 Task: Select the ignore option in the lint unknown vendor specific properties.
Action: Mouse moved to (10, 488)
Screenshot: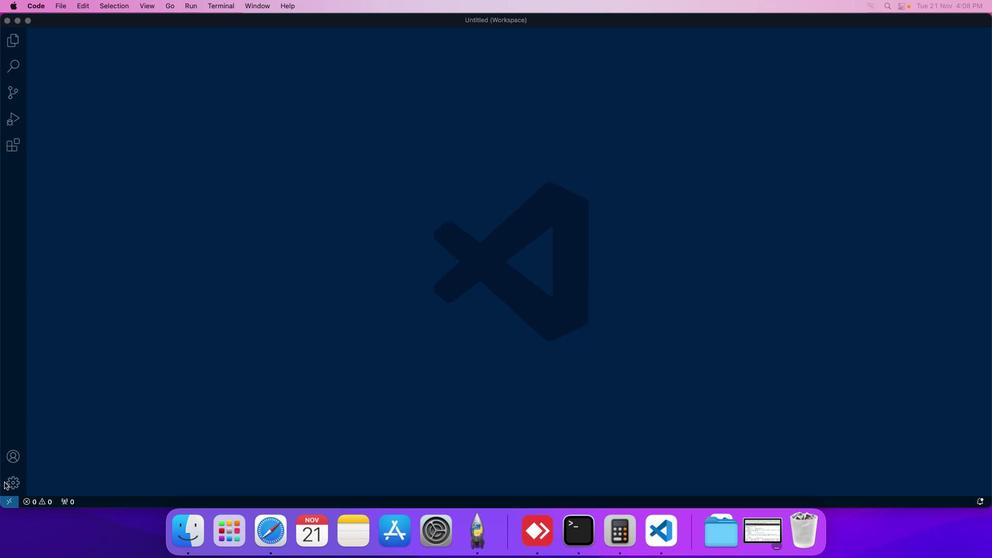 
Action: Mouse pressed left at (10, 488)
Screenshot: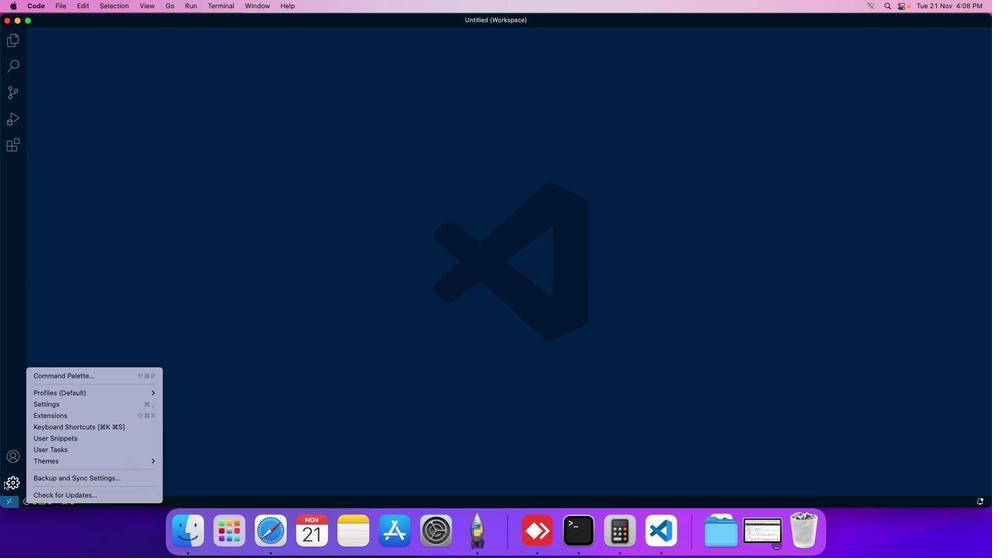 
Action: Mouse moved to (57, 411)
Screenshot: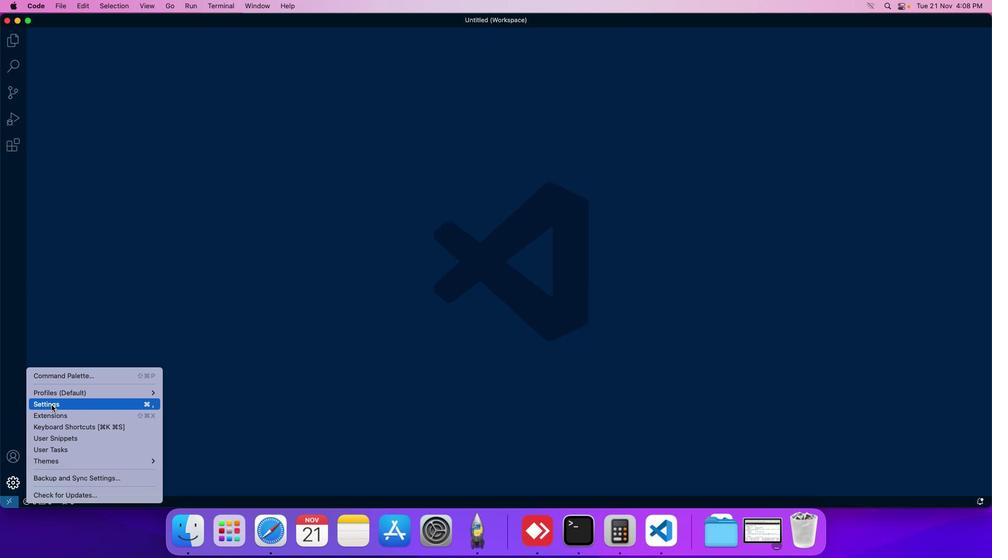 
Action: Mouse pressed left at (57, 411)
Screenshot: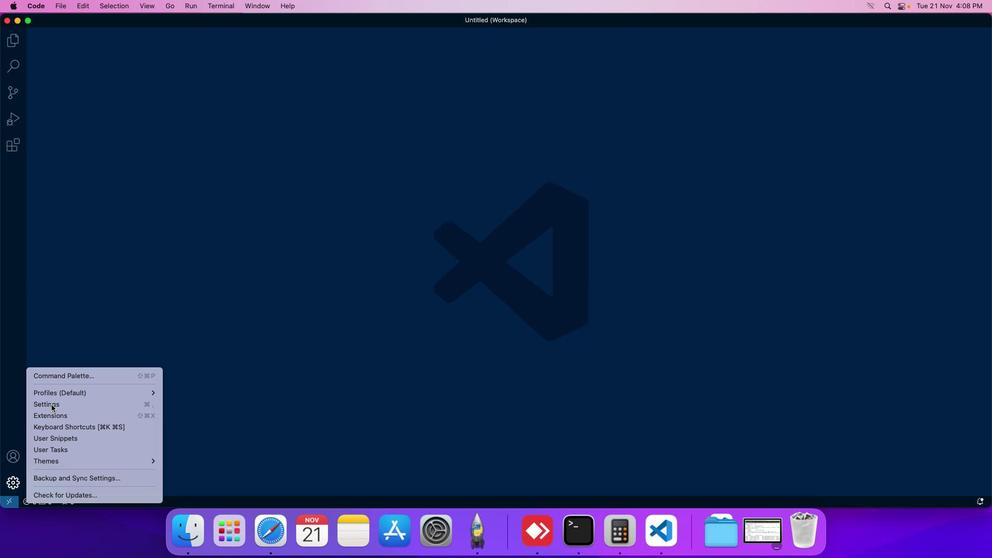 
Action: Mouse moved to (250, 86)
Screenshot: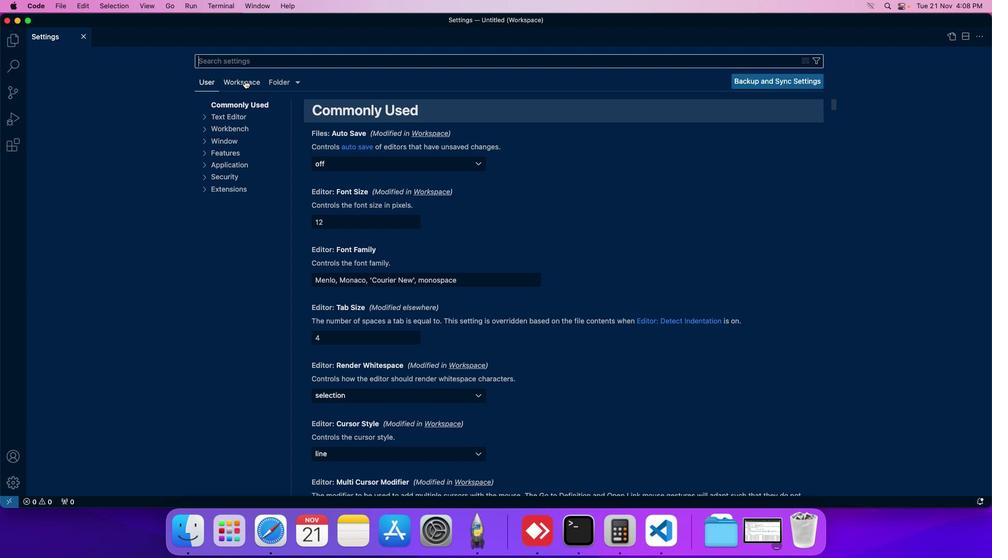 
Action: Mouse pressed left at (250, 86)
Screenshot: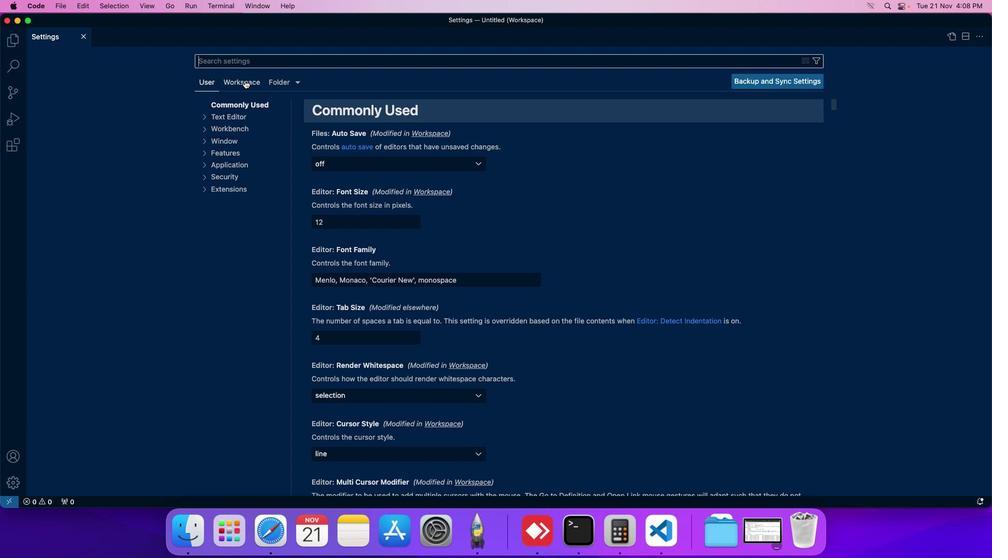 
Action: Mouse moved to (243, 179)
Screenshot: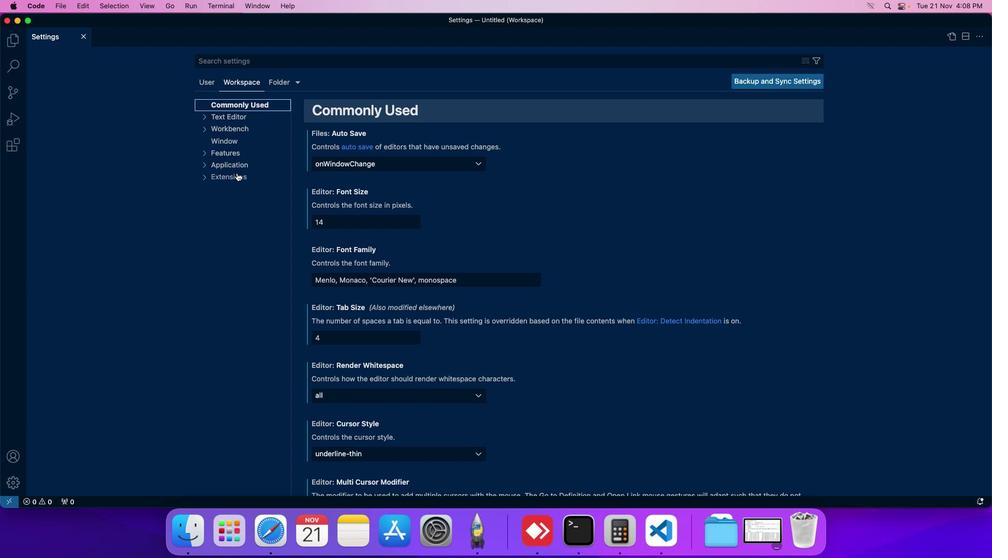 
Action: Mouse pressed left at (243, 179)
Screenshot: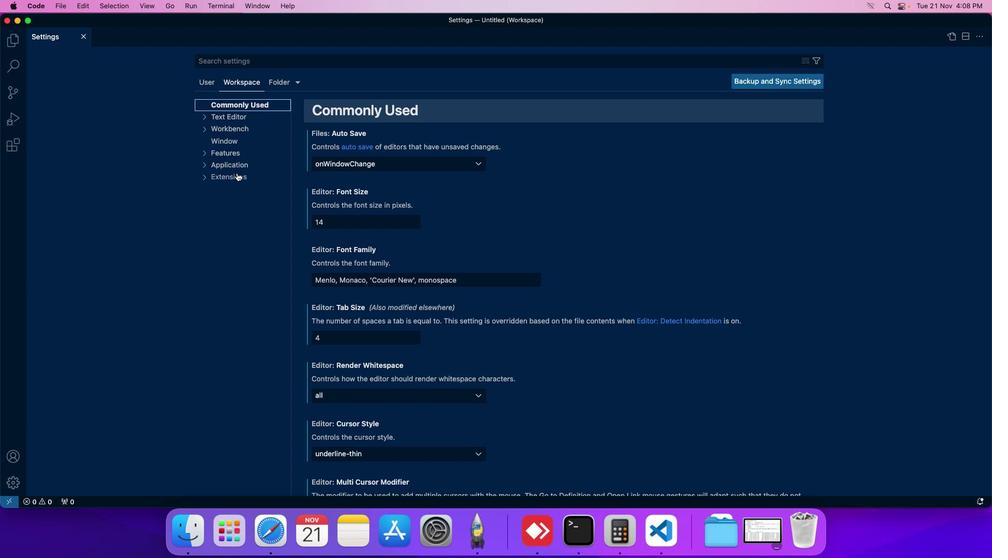 
Action: Mouse moved to (245, 231)
Screenshot: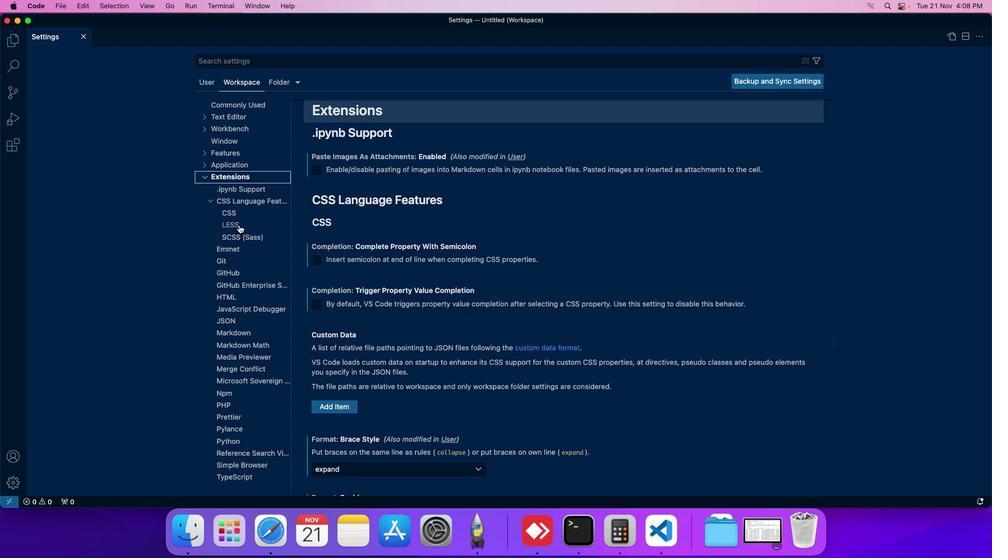 
Action: Mouse pressed left at (245, 231)
Screenshot: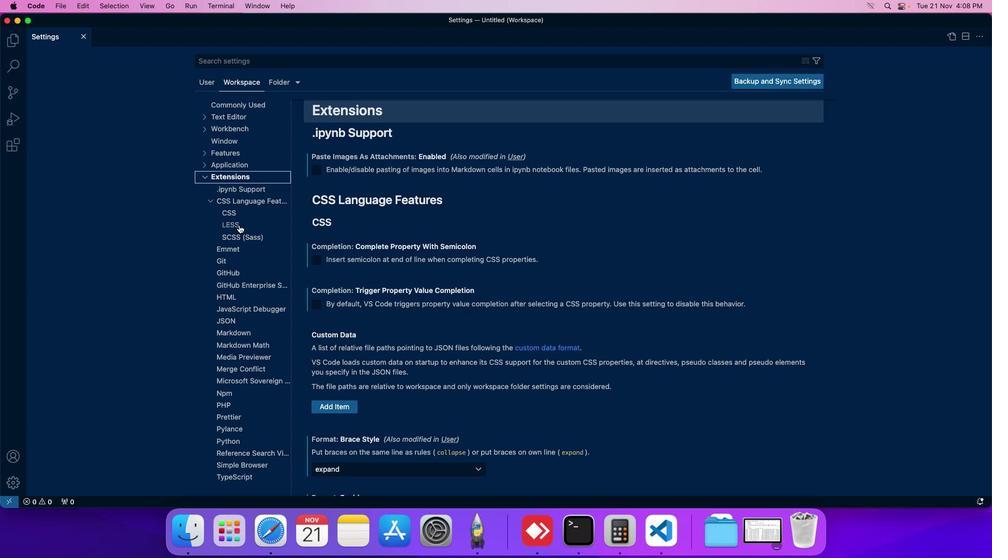 
Action: Mouse moved to (361, 264)
Screenshot: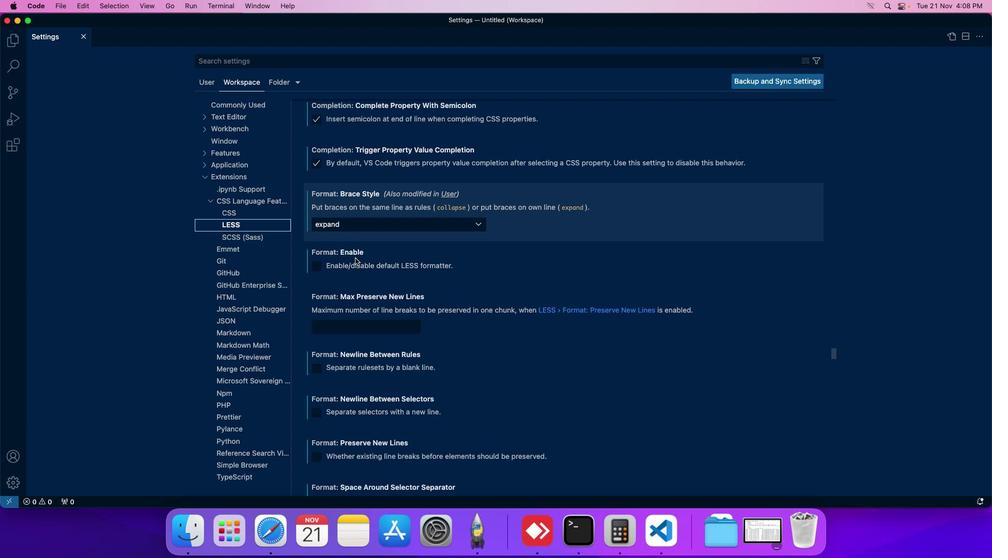 
Action: Mouse scrolled (361, 264) with delta (6, 5)
Screenshot: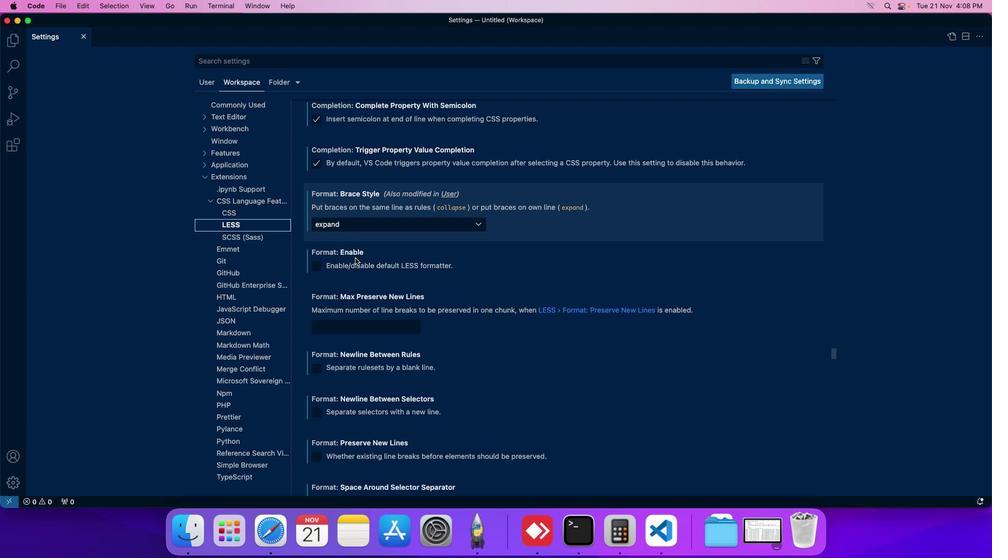 
Action: Mouse scrolled (361, 264) with delta (6, 5)
Screenshot: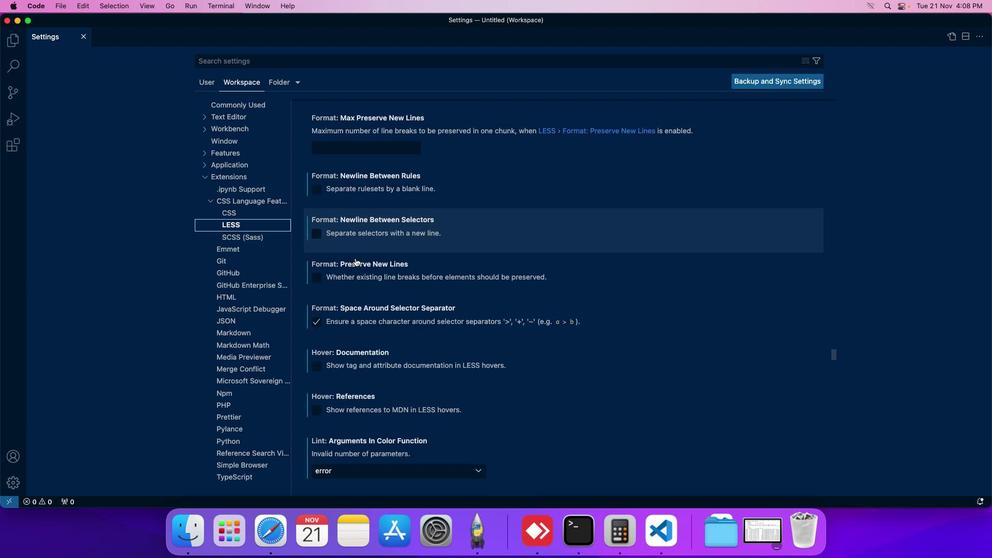 
Action: Mouse scrolled (361, 264) with delta (6, 5)
Screenshot: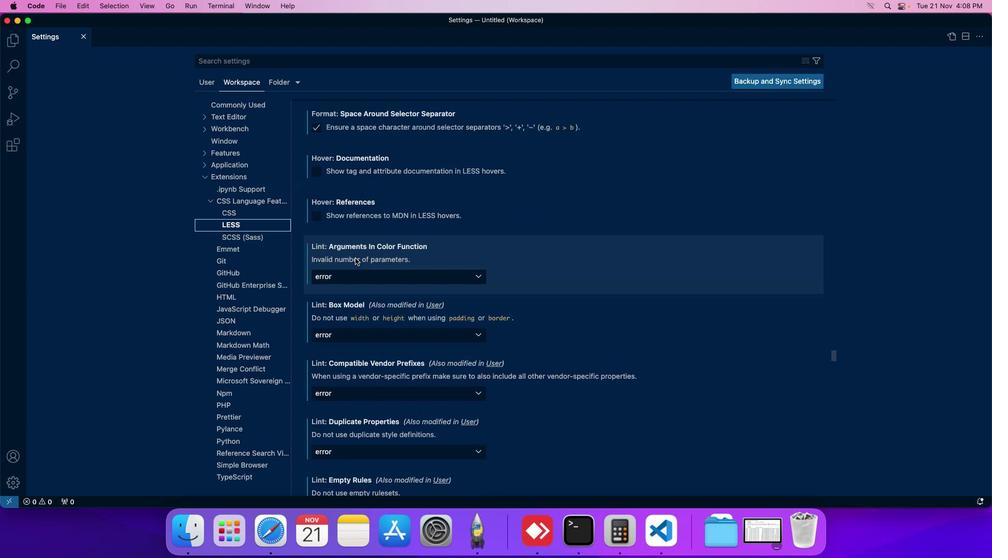 
Action: Mouse scrolled (361, 264) with delta (6, 5)
Screenshot: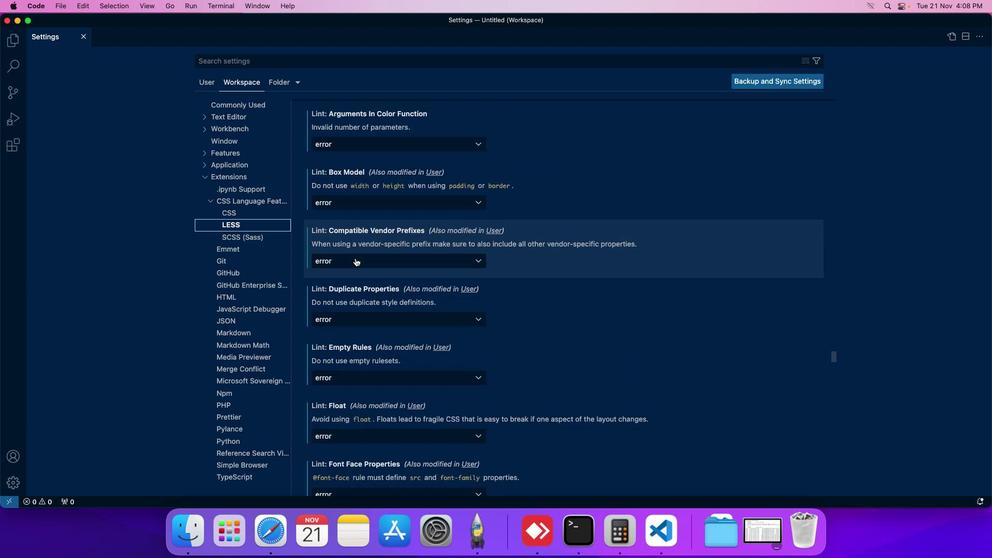 
Action: Mouse scrolled (361, 264) with delta (6, 5)
Screenshot: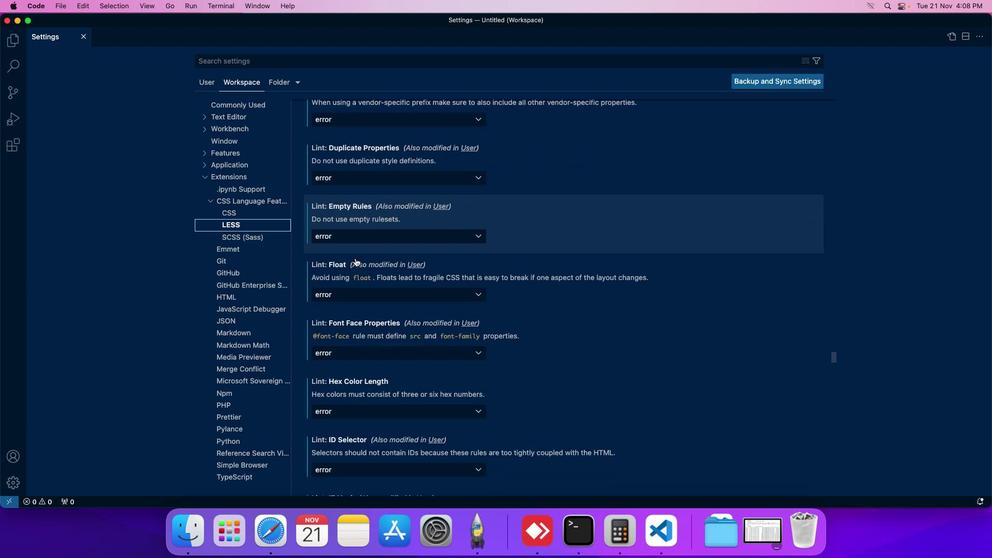 
Action: Mouse scrolled (361, 264) with delta (6, 5)
Screenshot: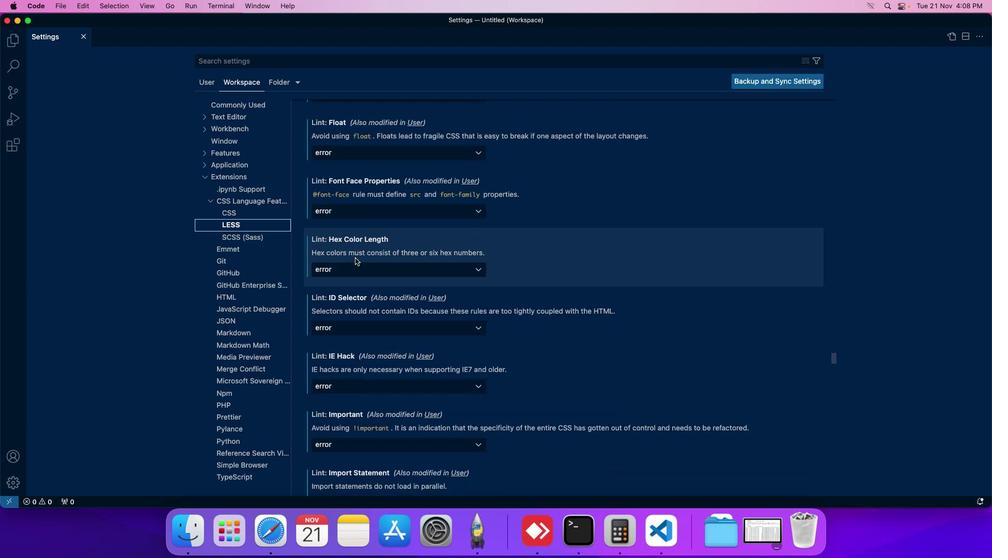 
Action: Mouse scrolled (361, 264) with delta (6, 5)
Screenshot: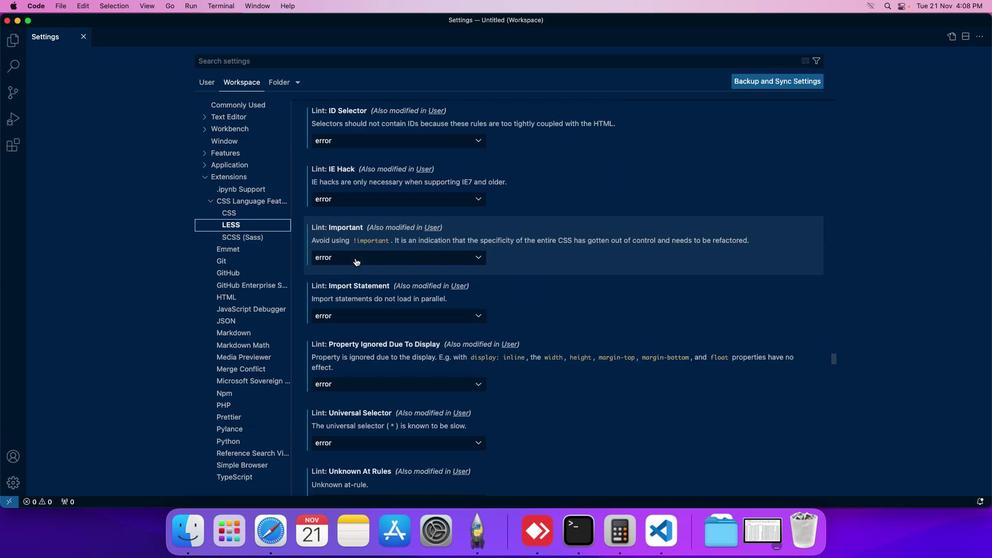 
Action: Mouse scrolled (361, 264) with delta (6, 5)
Screenshot: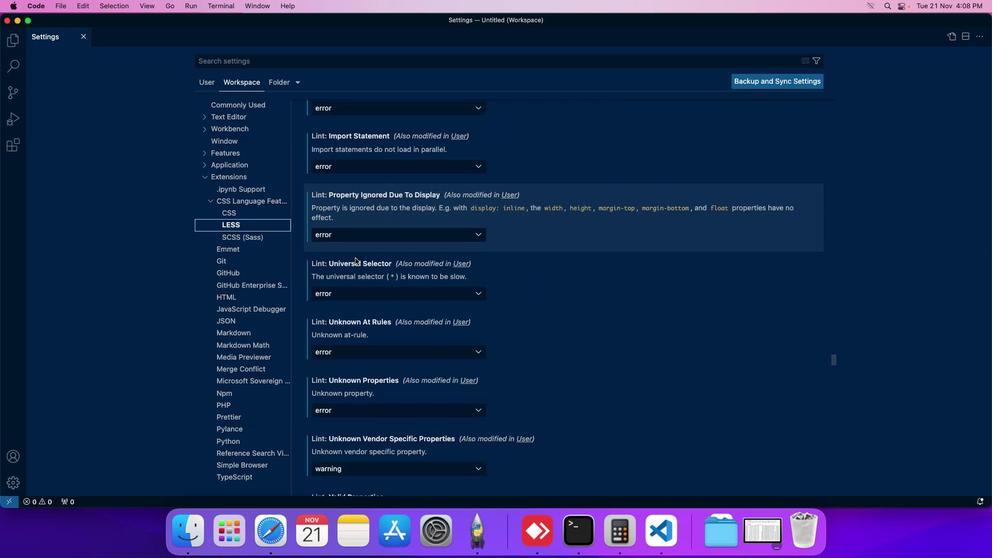 
Action: Mouse scrolled (361, 264) with delta (6, 5)
Screenshot: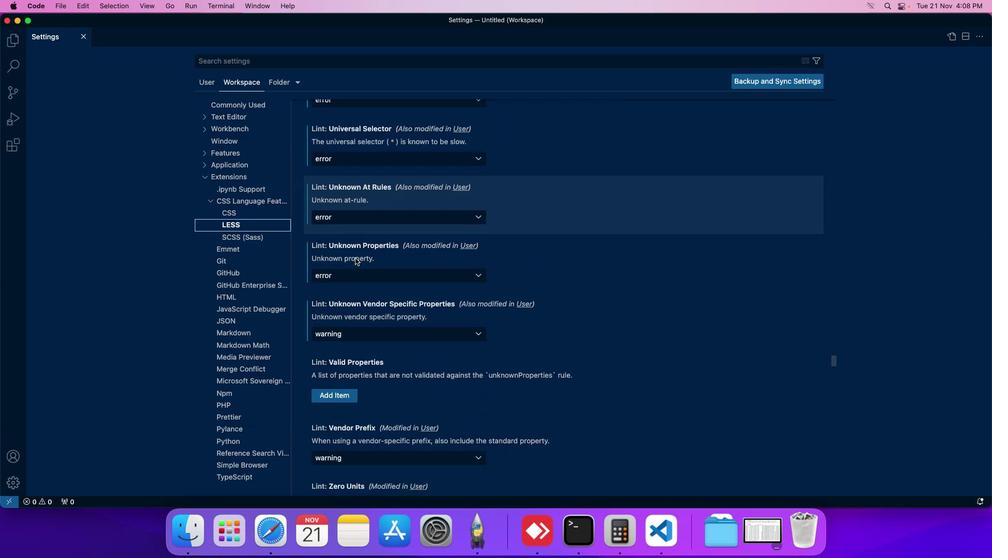 
Action: Mouse scrolled (361, 264) with delta (6, 5)
Screenshot: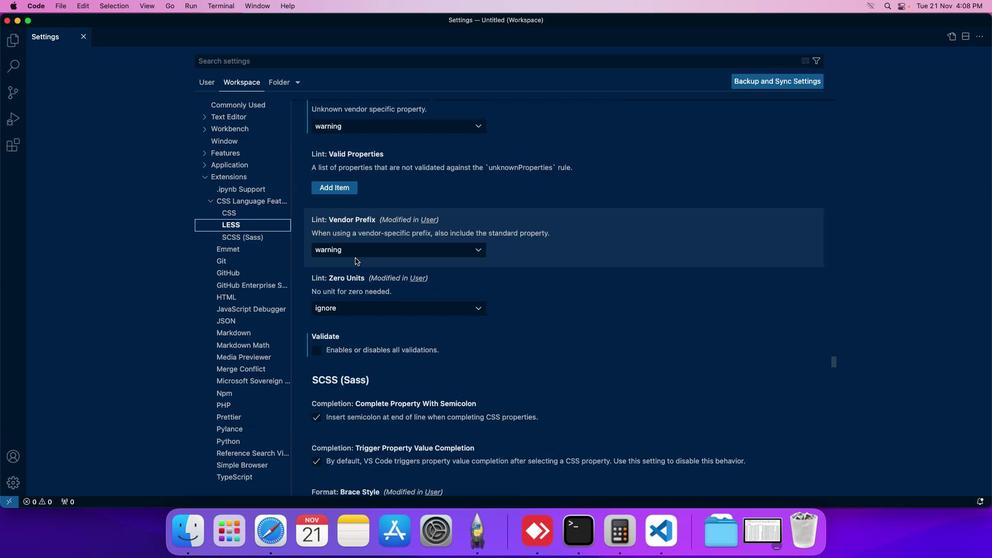 
Action: Mouse scrolled (361, 264) with delta (6, 5)
Screenshot: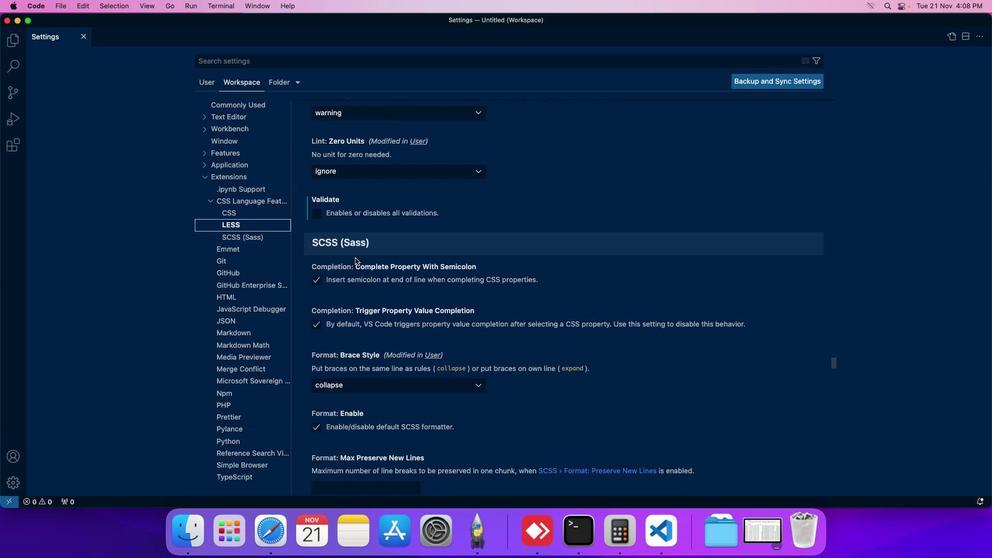 
Action: Mouse scrolled (361, 264) with delta (6, 6)
Screenshot: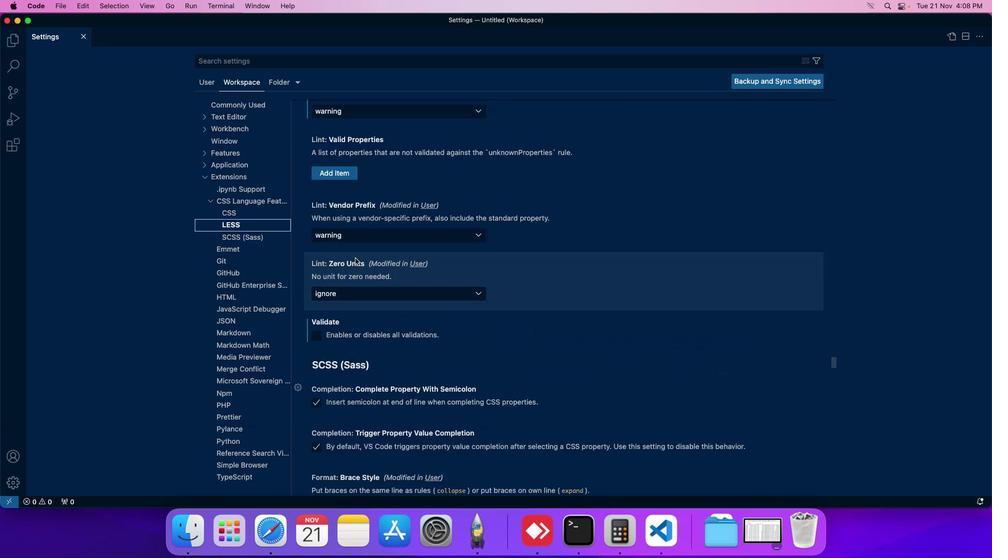 
Action: Mouse scrolled (361, 264) with delta (6, 6)
Screenshot: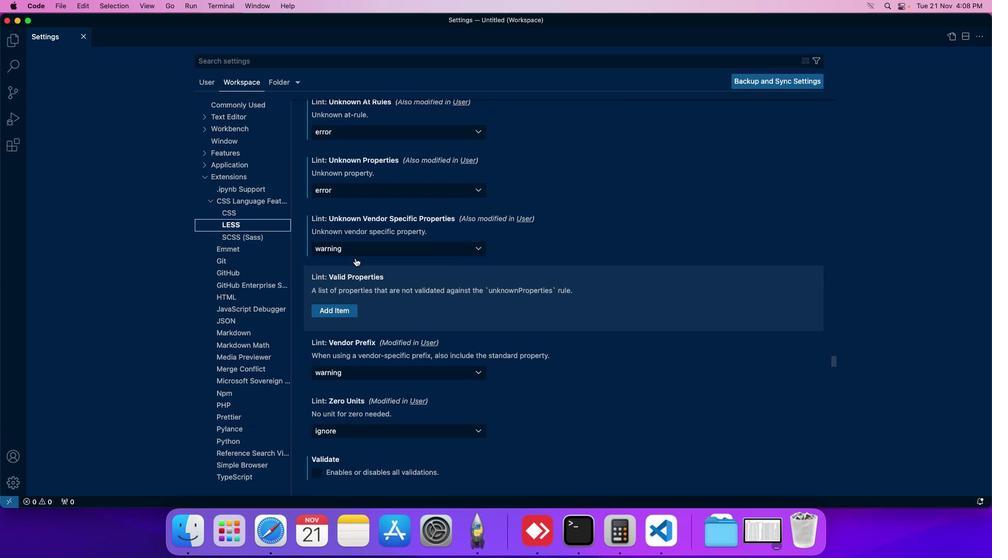 
Action: Mouse moved to (409, 266)
Screenshot: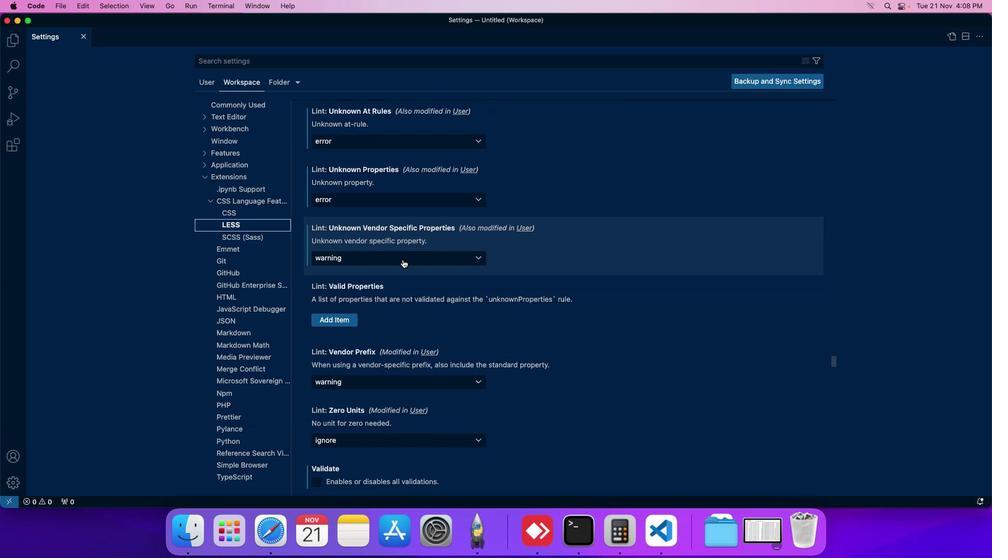 
Action: Mouse pressed left at (409, 266)
Screenshot: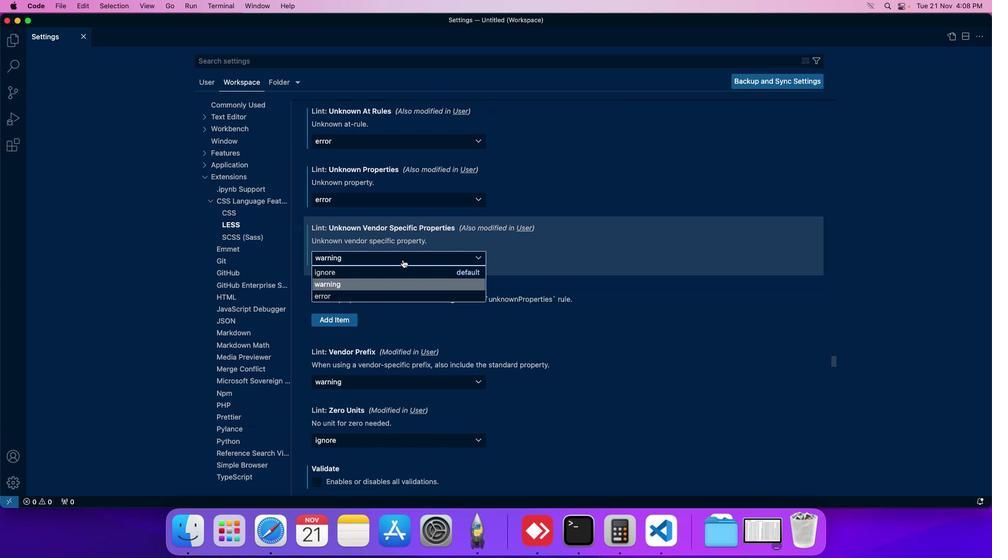 
Action: Mouse moved to (358, 299)
Screenshot: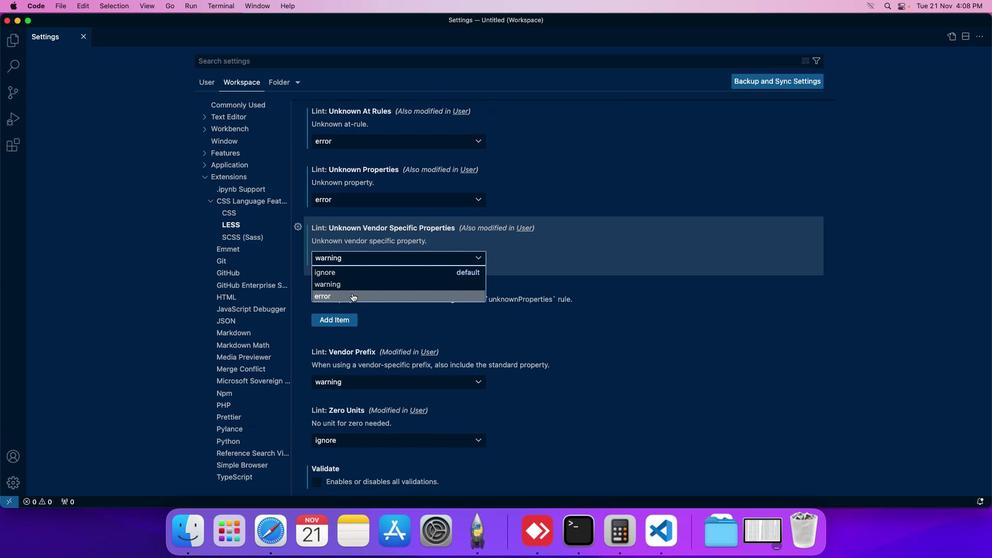 
Action: Mouse pressed left at (358, 299)
Screenshot: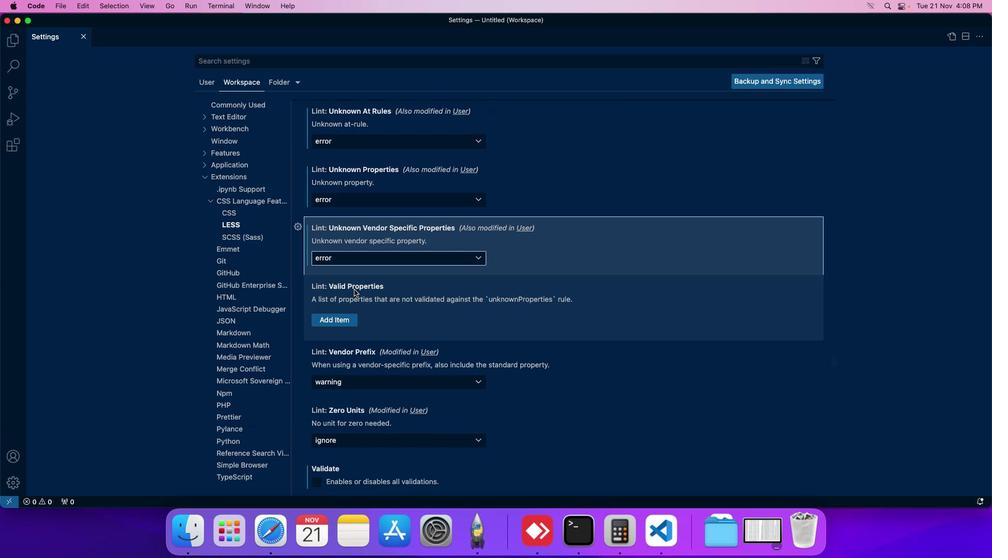 
Action: Mouse moved to (375, 267)
Screenshot: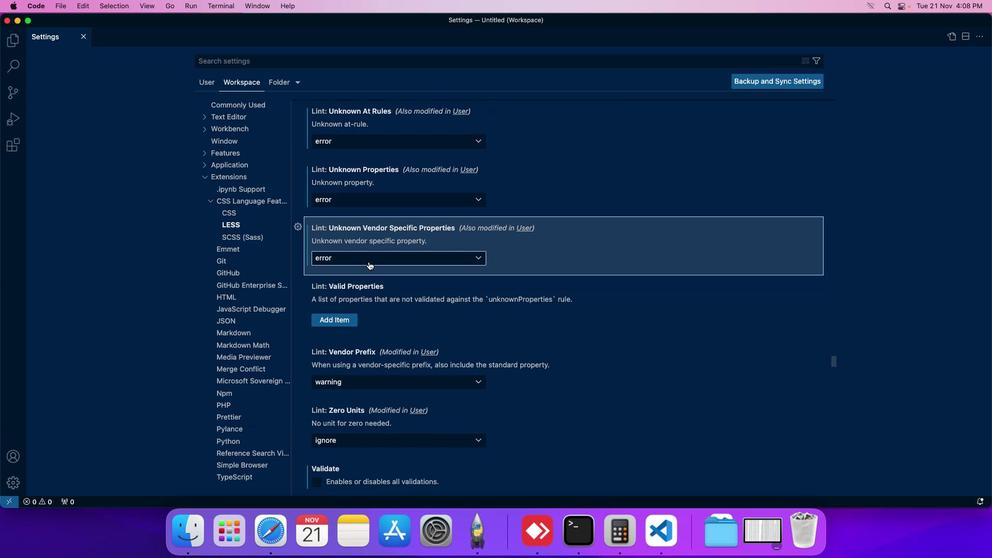 
